 Task: Add Sprouts Organic Whole Chicken to the cart.
Action: Mouse moved to (21, 67)
Screenshot: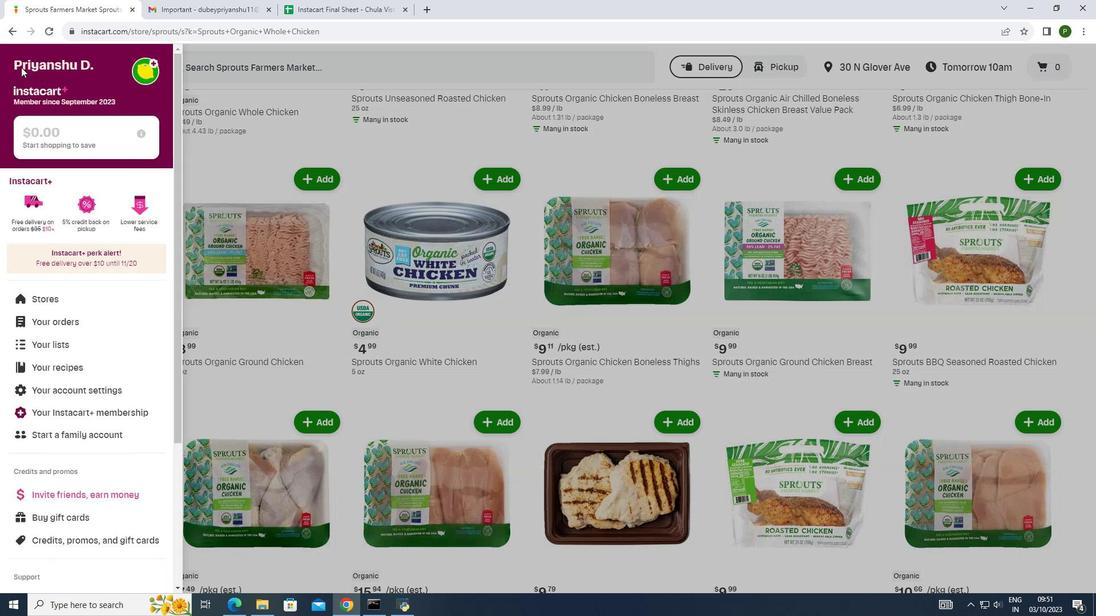 
Action: Mouse pressed left at (21, 67)
Screenshot: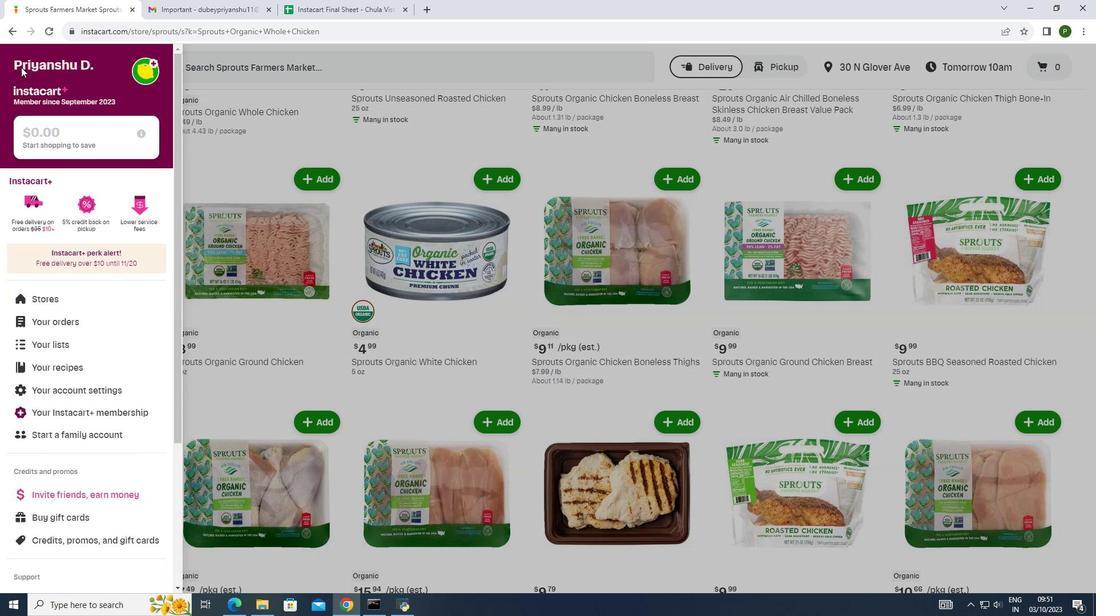 
Action: Mouse moved to (35, 290)
Screenshot: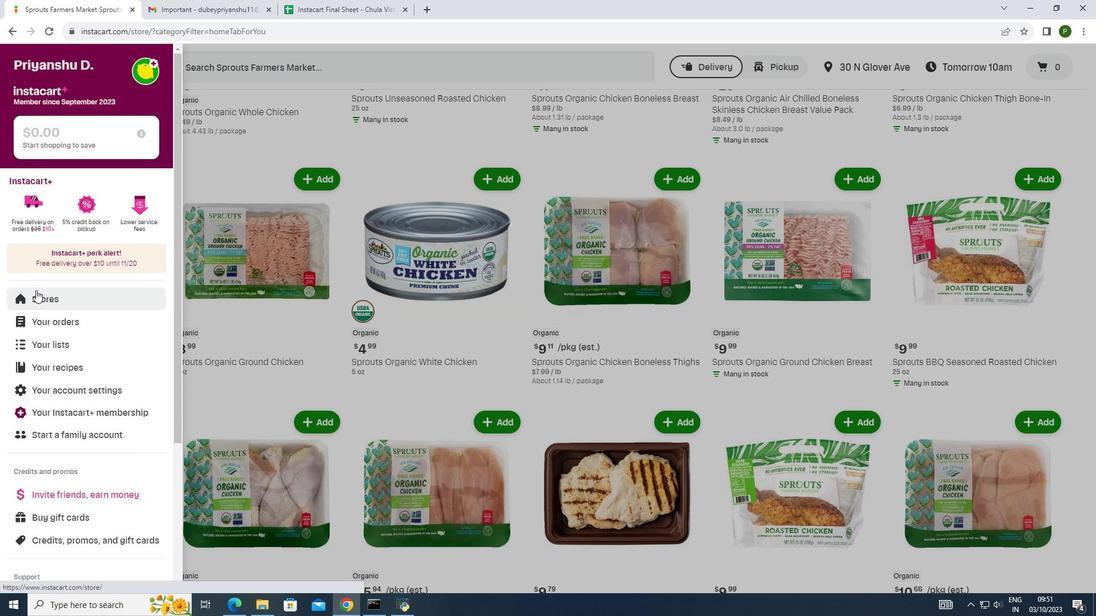 
Action: Mouse pressed left at (35, 290)
Screenshot: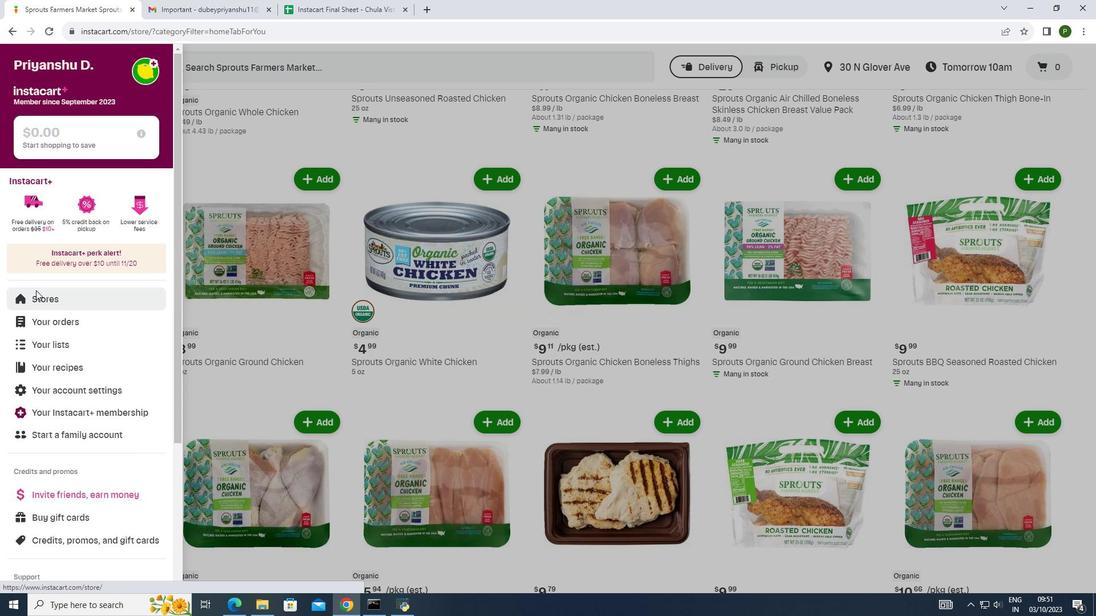 
Action: Mouse moved to (255, 111)
Screenshot: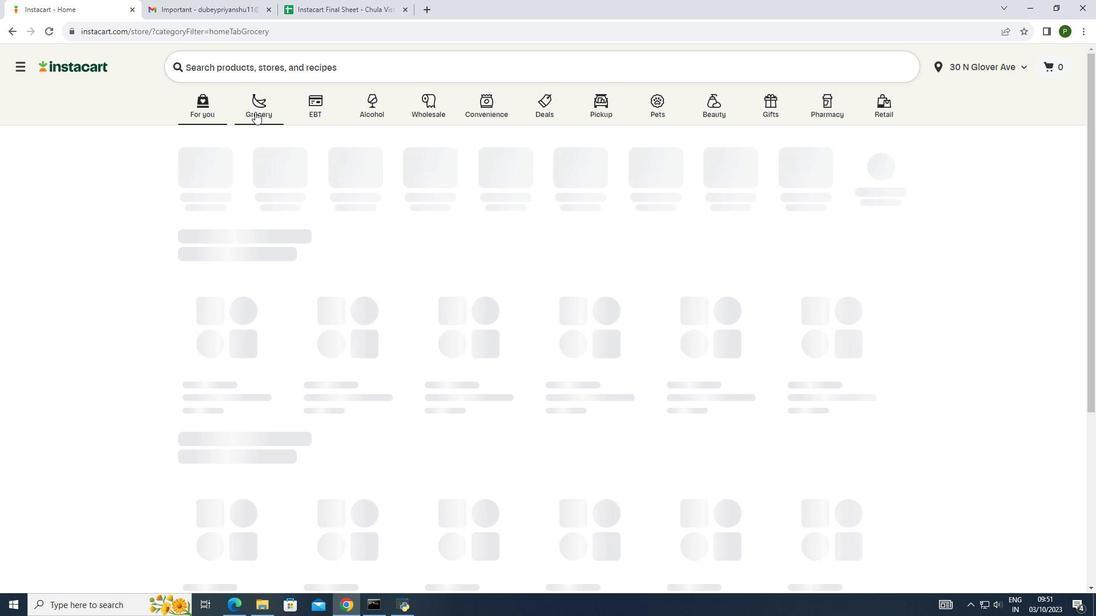 
Action: Mouse pressed left at (255, 111)
Screenshot: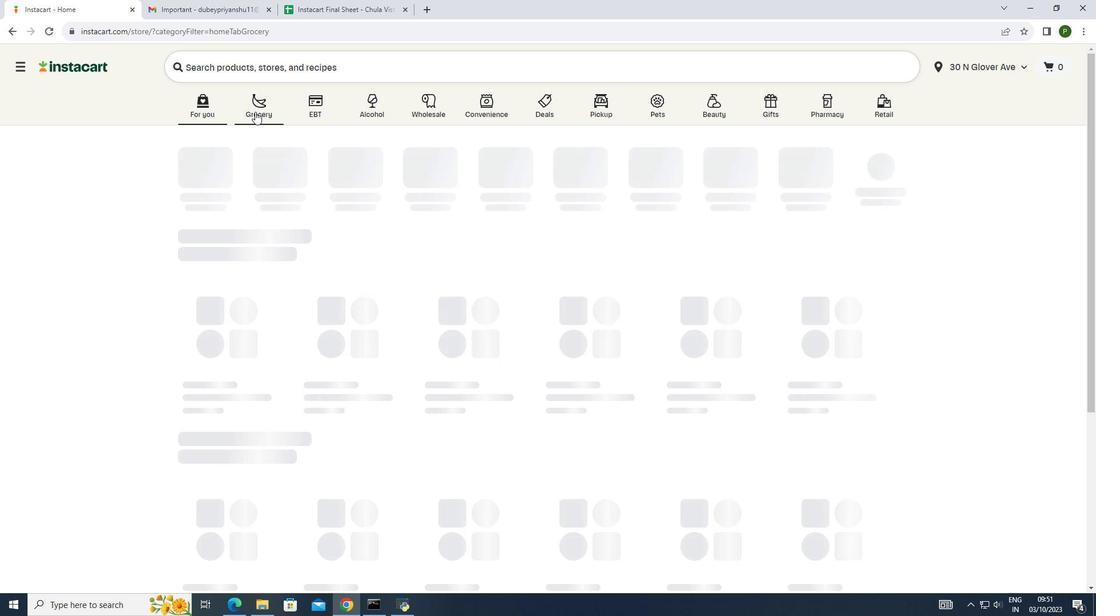 
Action: Mouse pressed left at (255, 111)
Screenshot: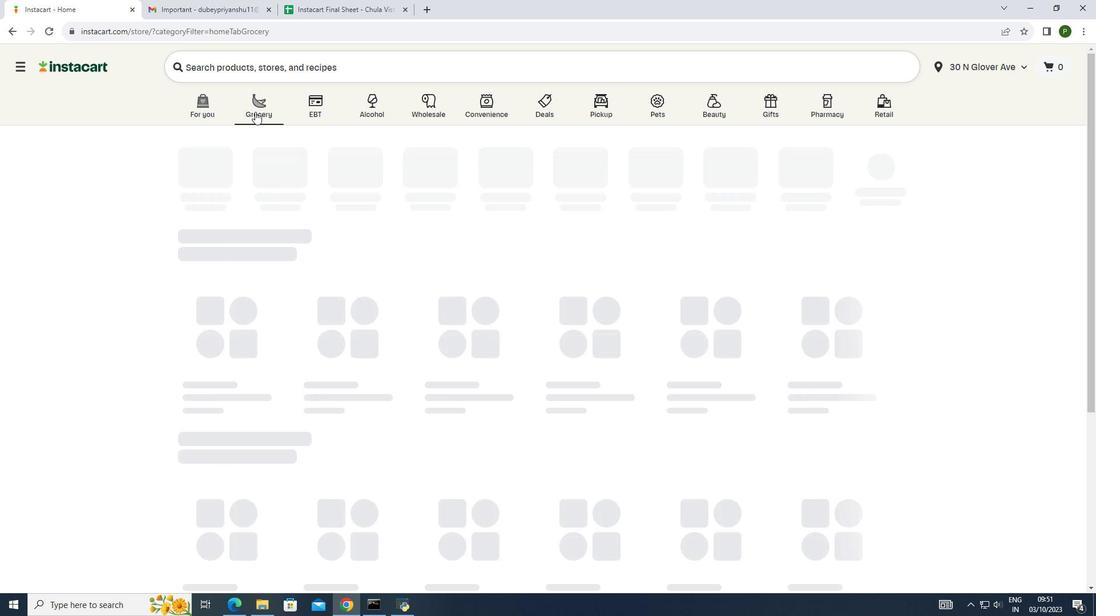 
Action: Mouse moved to (574, 178)
Screenshot: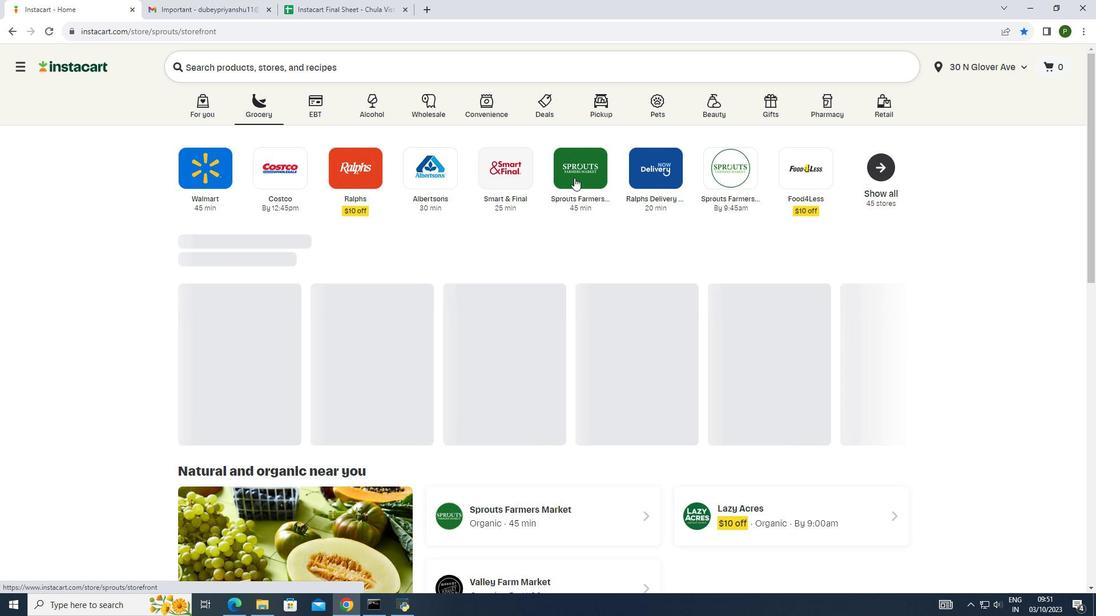 
Action: Mouse pressed left at (574, 178)
Screenshot: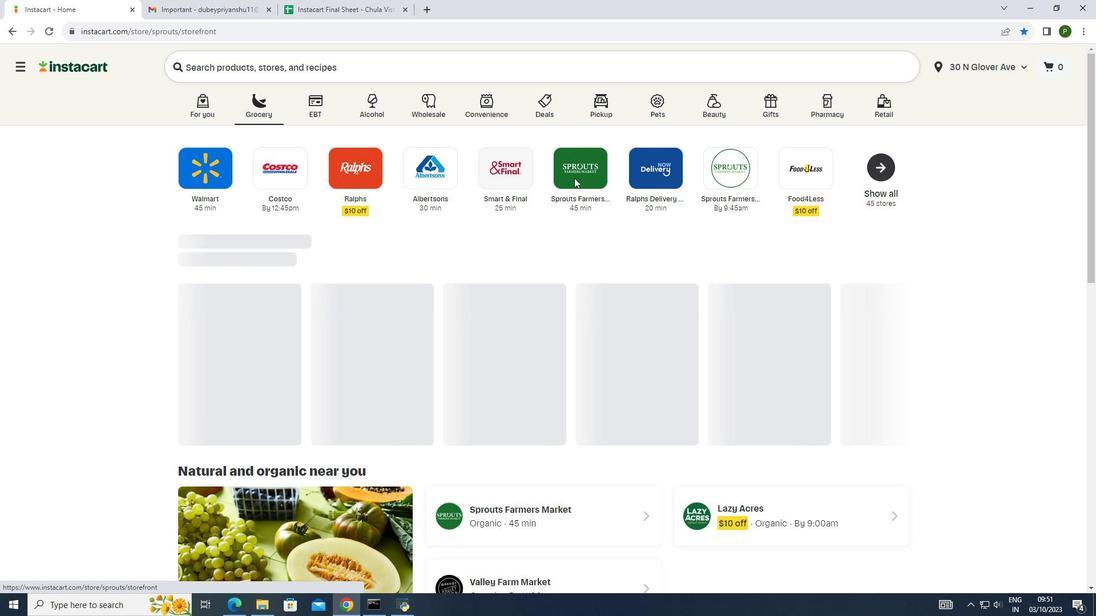 
Action: Mouse moved to (56, 302)
Screenshot: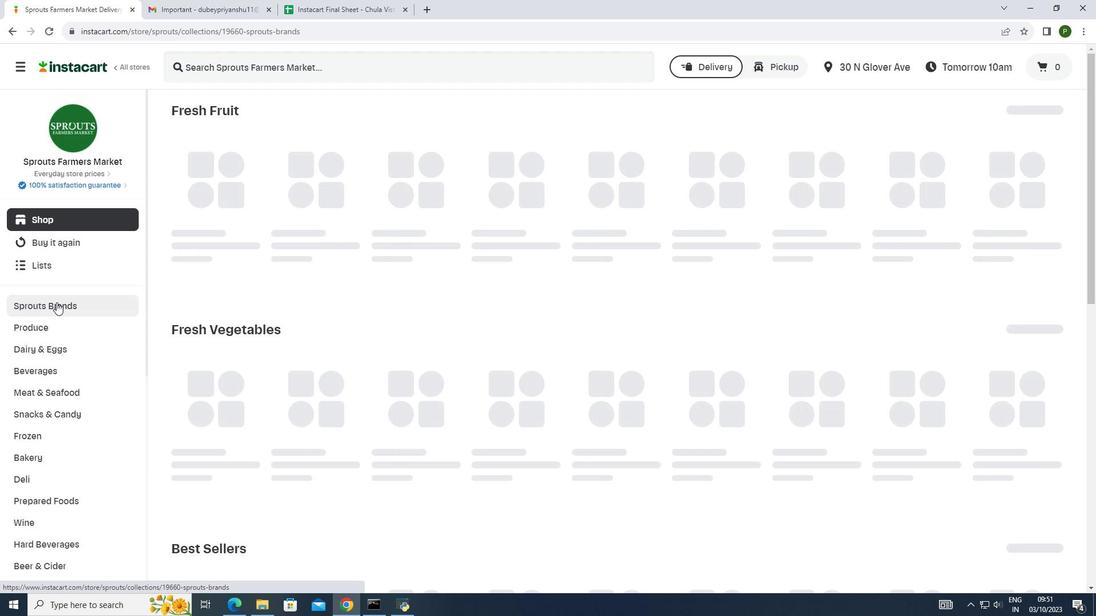 
Action: Mouse pressed left at (56, 302)
Screenshot: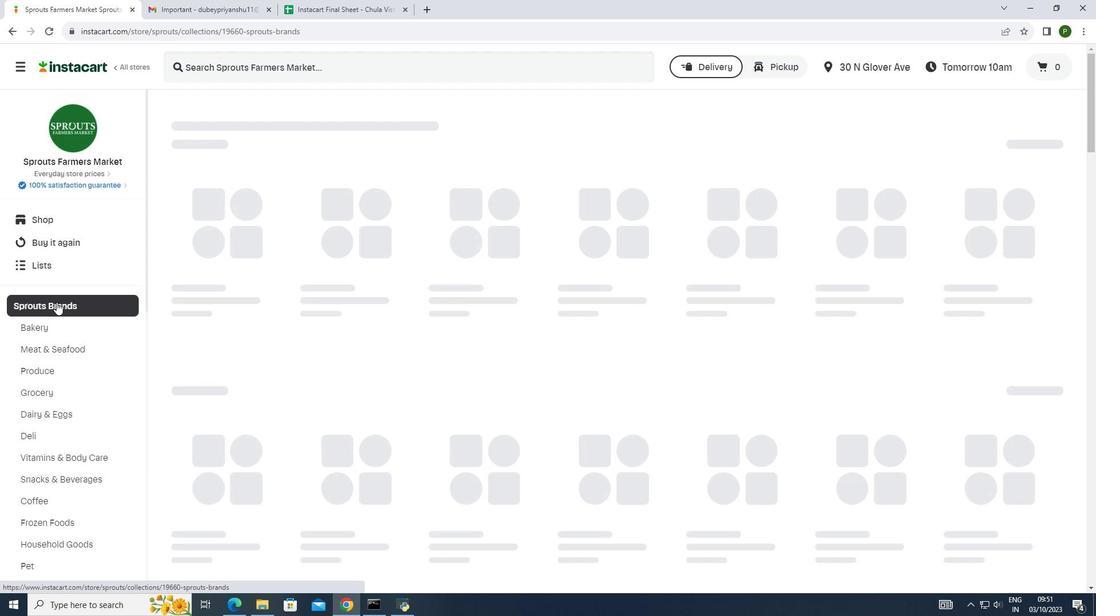 
Action: Mouse moved to (74, 346)
Screenshot: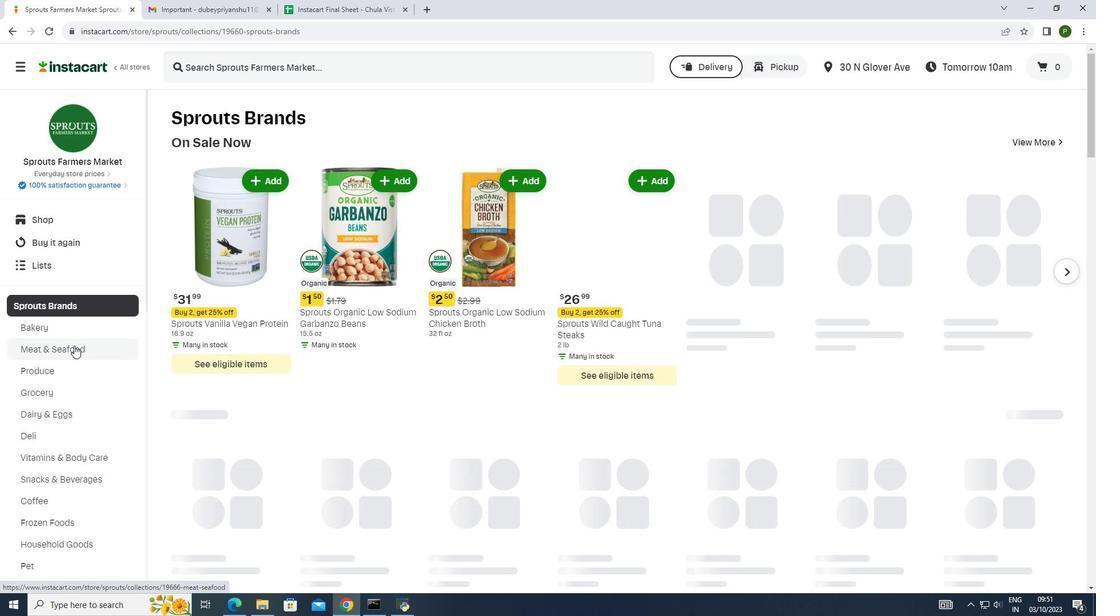 
Action: Mouse pressed left at (74, 346)
Screenshot: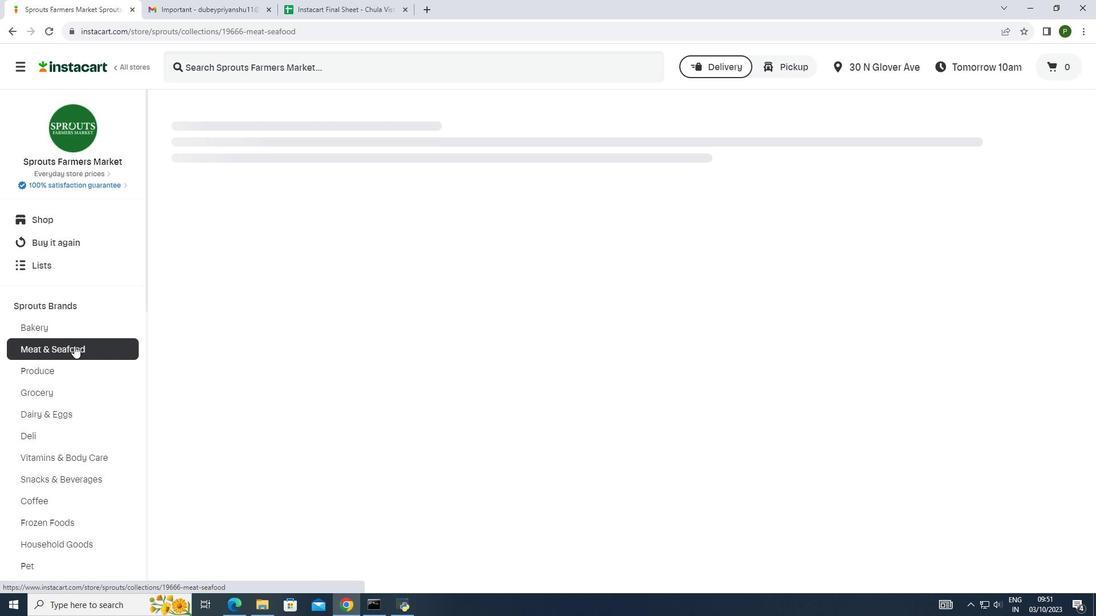 
Action: Mouse moved to (254, 245)
Screenshot: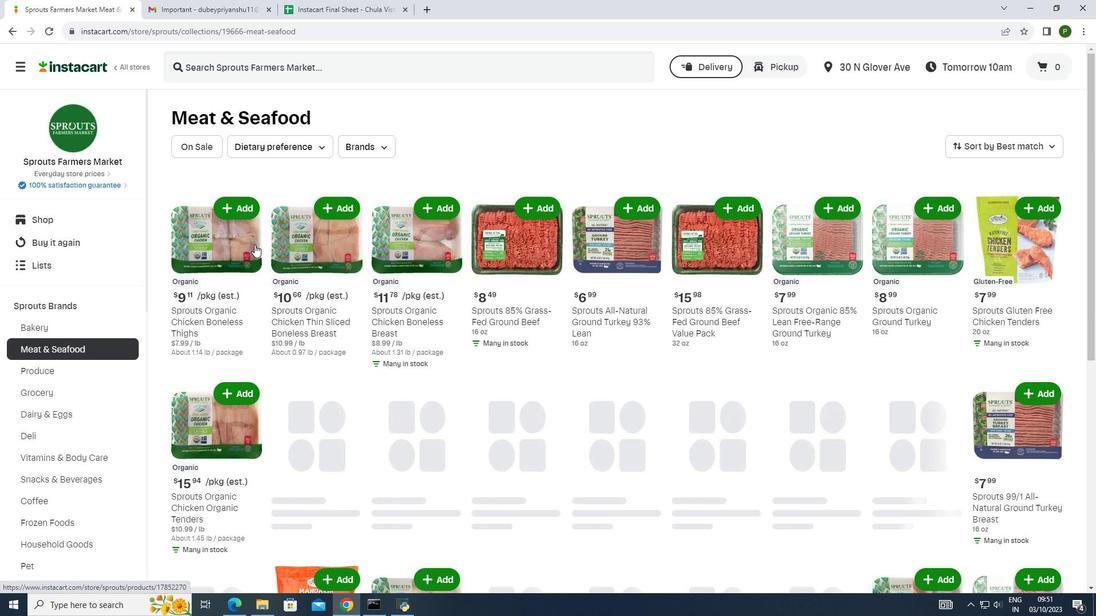
Action: Mouse scrolled (254, 244) with delta (0, 0)
Screenshot: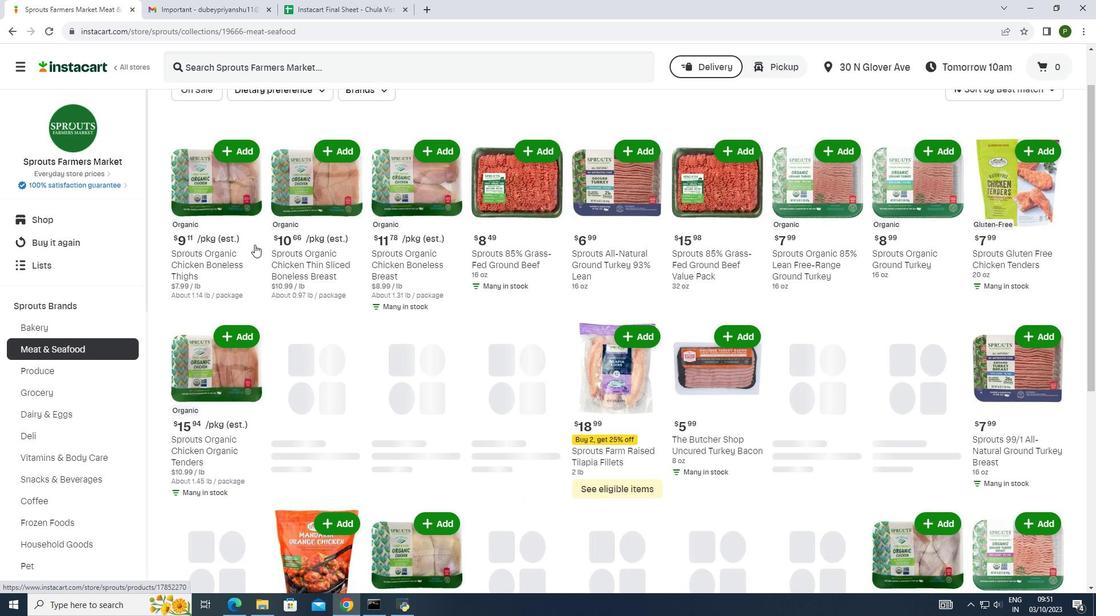 
Action: Mouse moved to (254, 245)
Screenshot: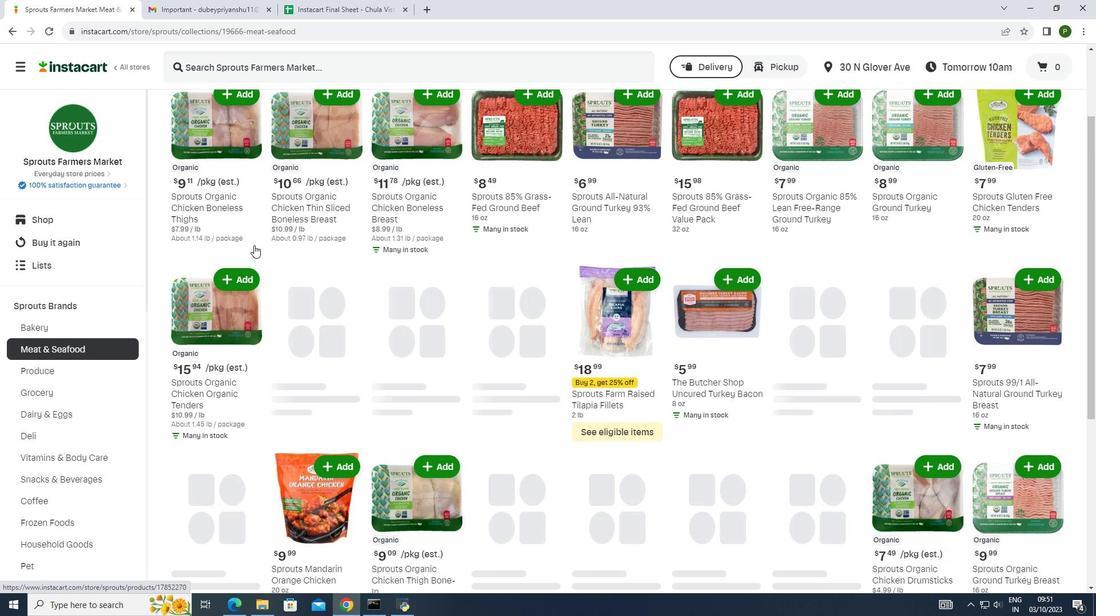 
Action: Mouse scrolled (254, 245) with delta (0, 0)
Screenshot: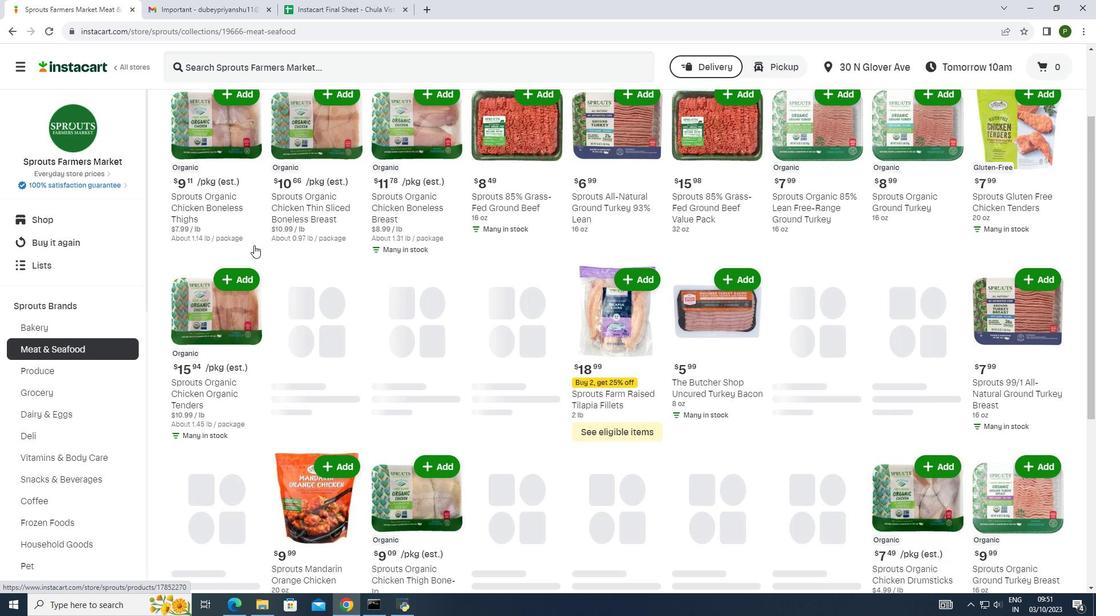 
Action: Mouse scrolled (254, 245) with delta (0, 0)
Screenshot: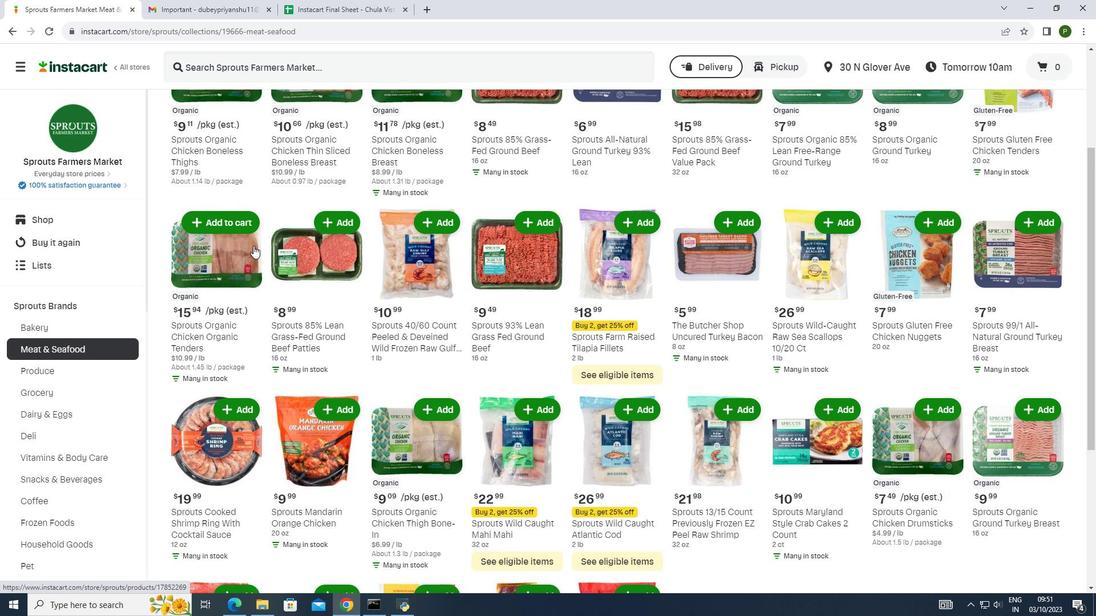
Action: Mouse moved to (253, 246)
Screenshot: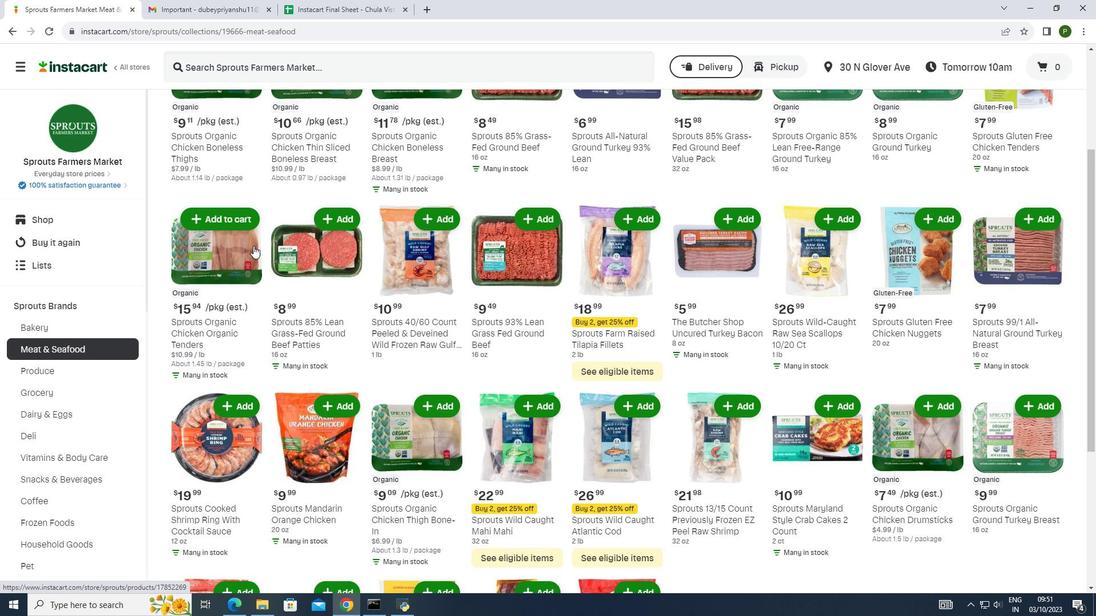 
Action: Mouse scrolled (253, 245) with delta (0, 0)
Screenshot: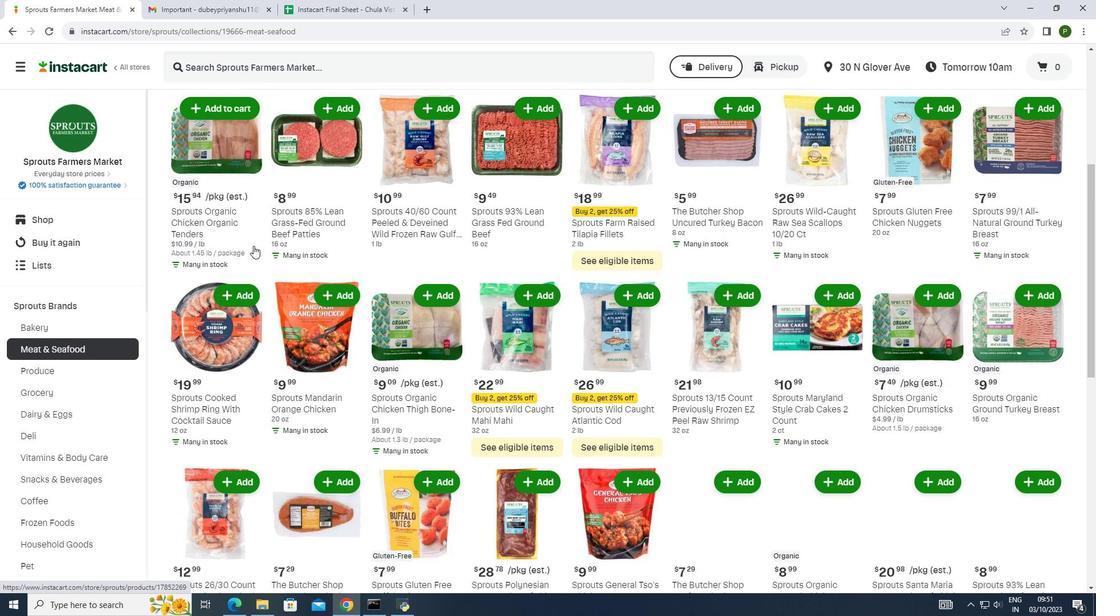 
Action: Mouse scrolled (253, 245) with delta (0, 0)
Screenshot: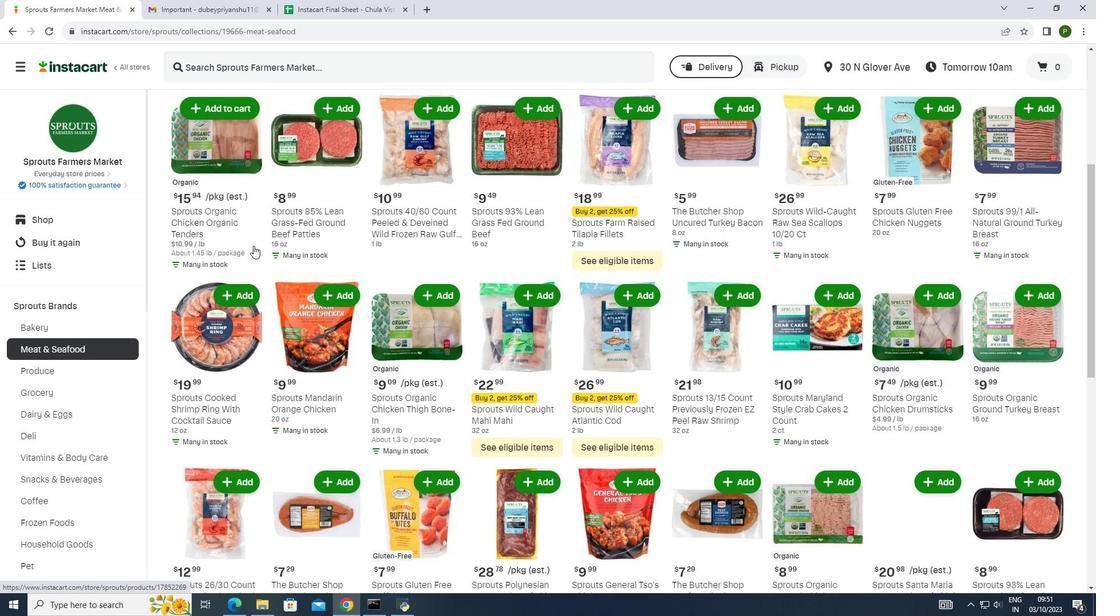 
Action: Mouse scrolled (253, 245) with delta (0, 0)
Screenshot: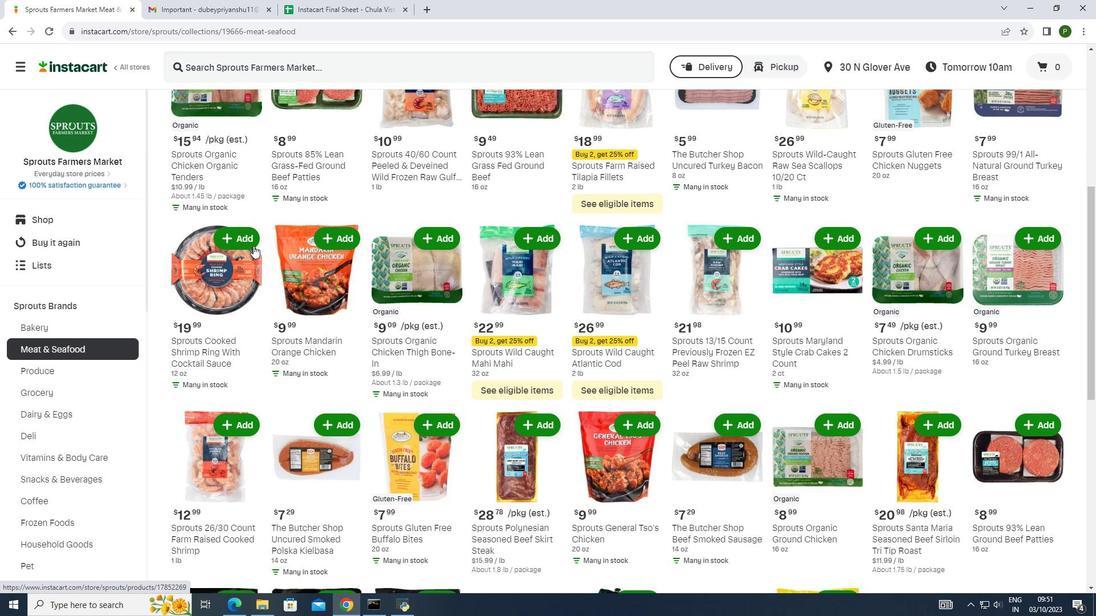 
Action: Mouse scrolled (253, 245) with delta (0, 0)
Screenshot: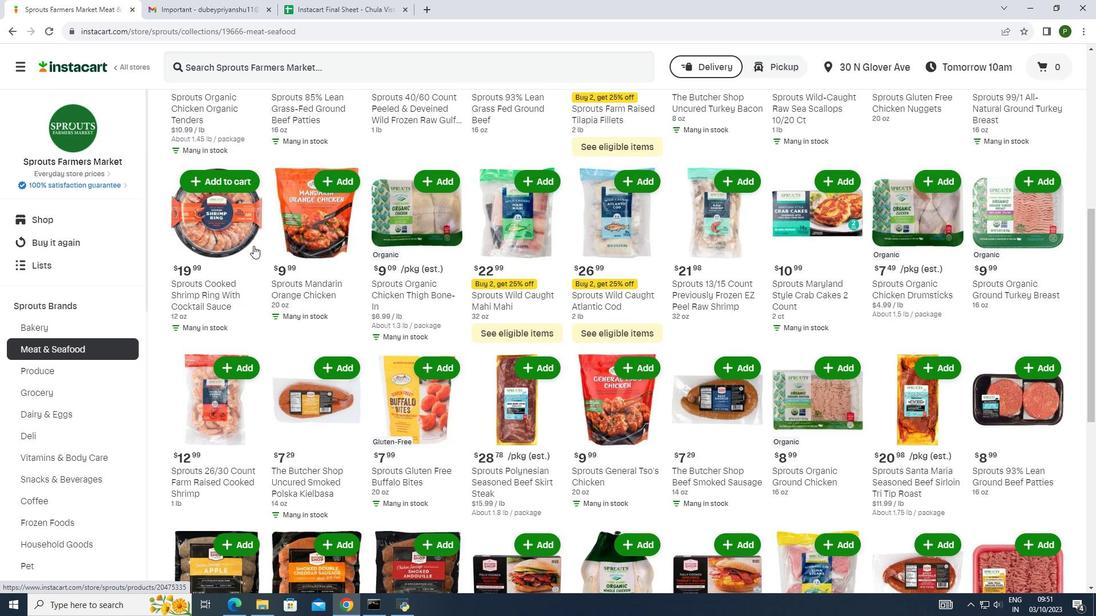 
Action: Mouse scrolled (253, 245) with delta (0, 0)
Screenshot: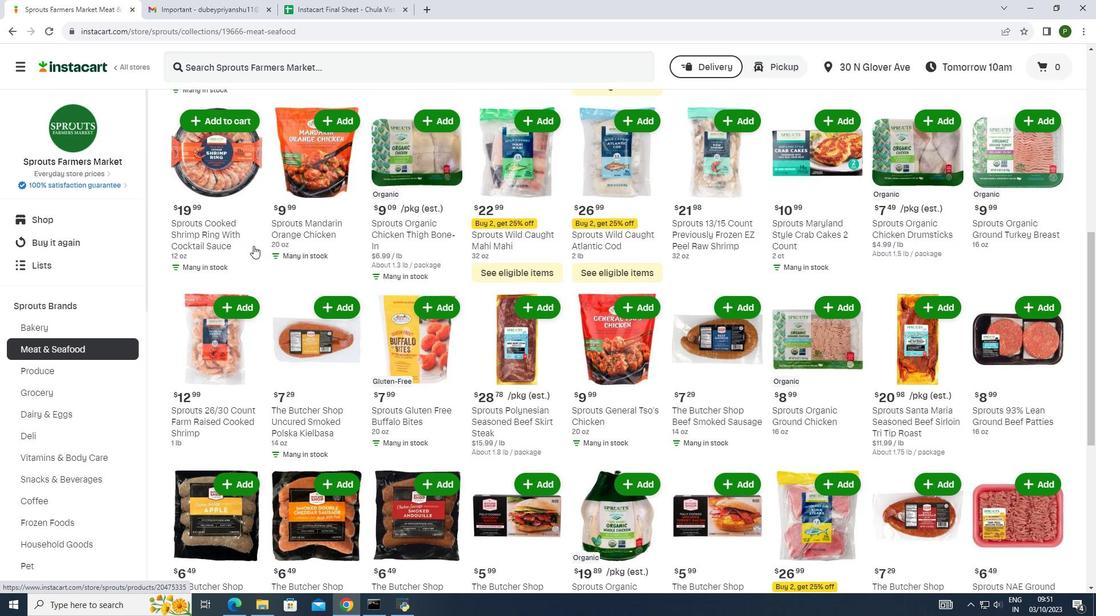 
Action: Mouse scrolled (253, 245) with delta (0, 0)
Screenshot: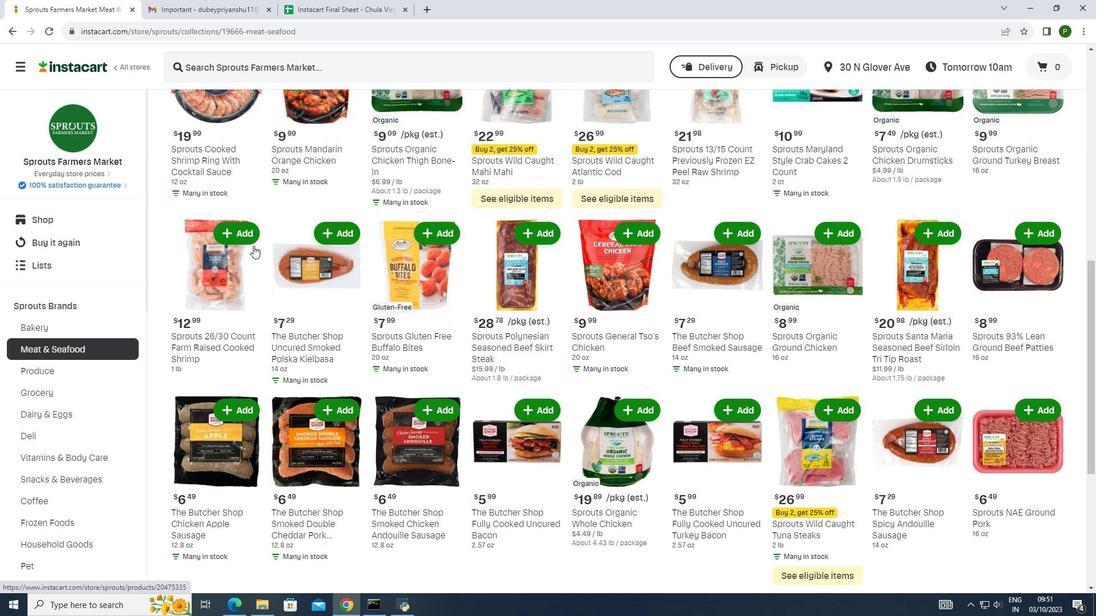 
Action: Mouse scrolled (253, 245) with delta (0, 0)
Screenshot: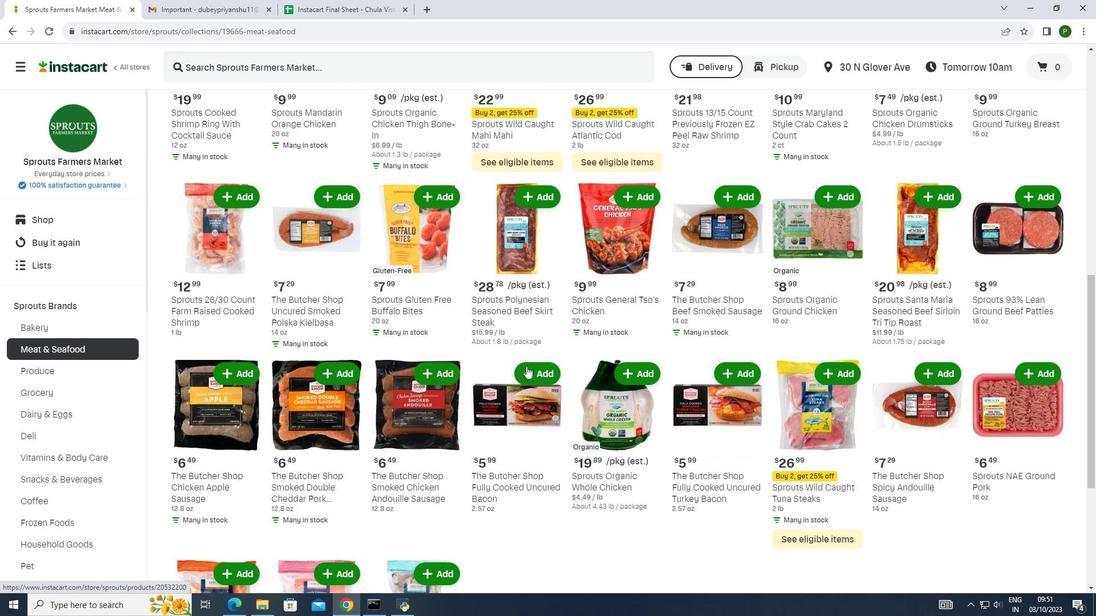 
Action: Mouse moved to (626, 373)
Screenshot: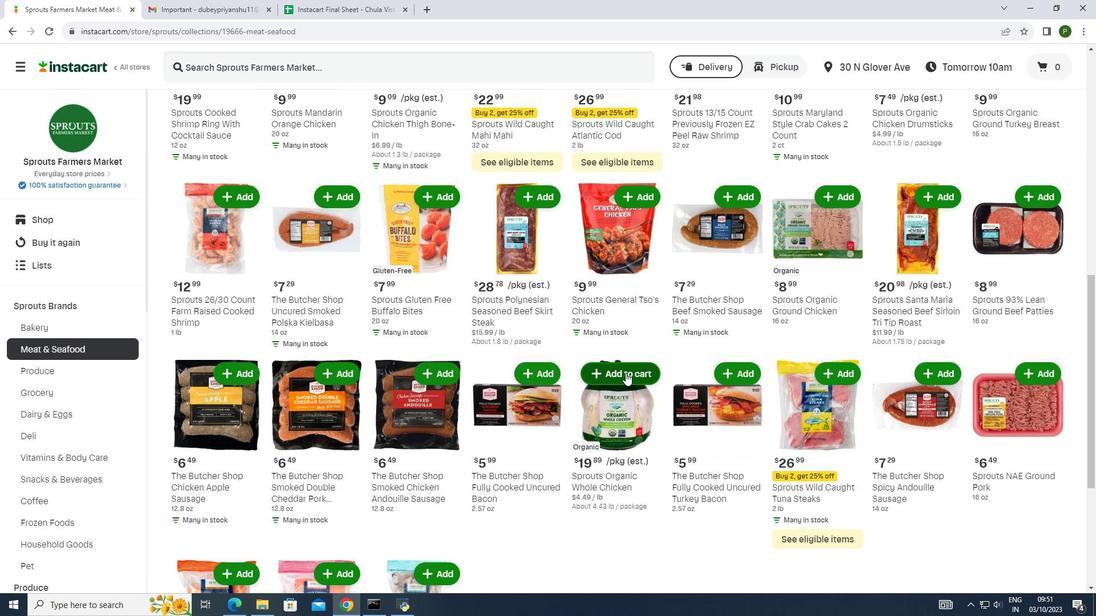 
Action: Mouse pressed left at (626, 373)
Screenshot: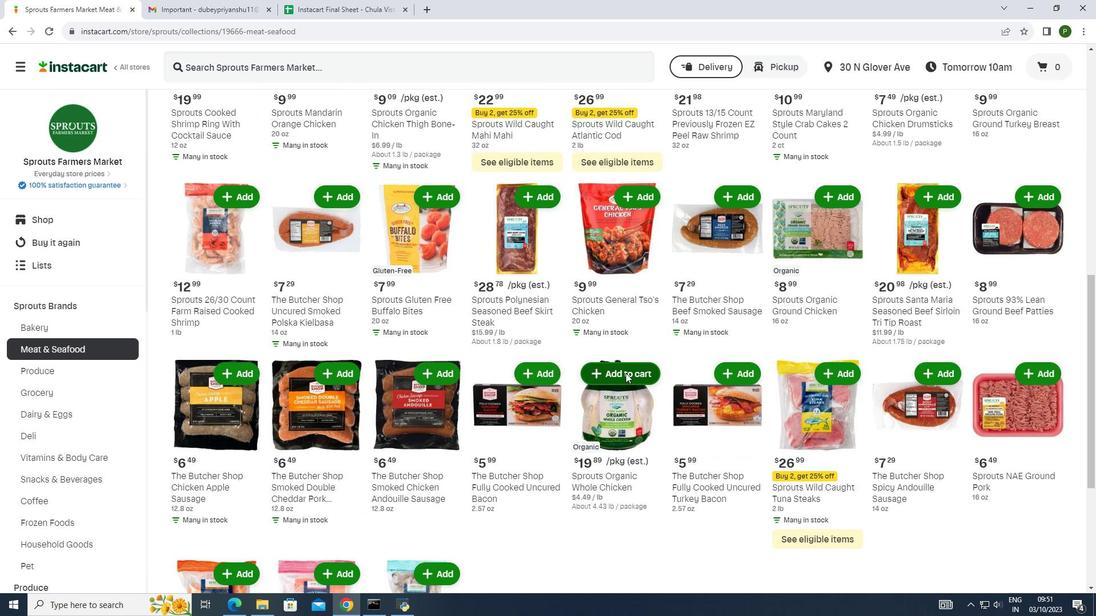 
Action: Mouse moved to (572, 389)
Screenshot: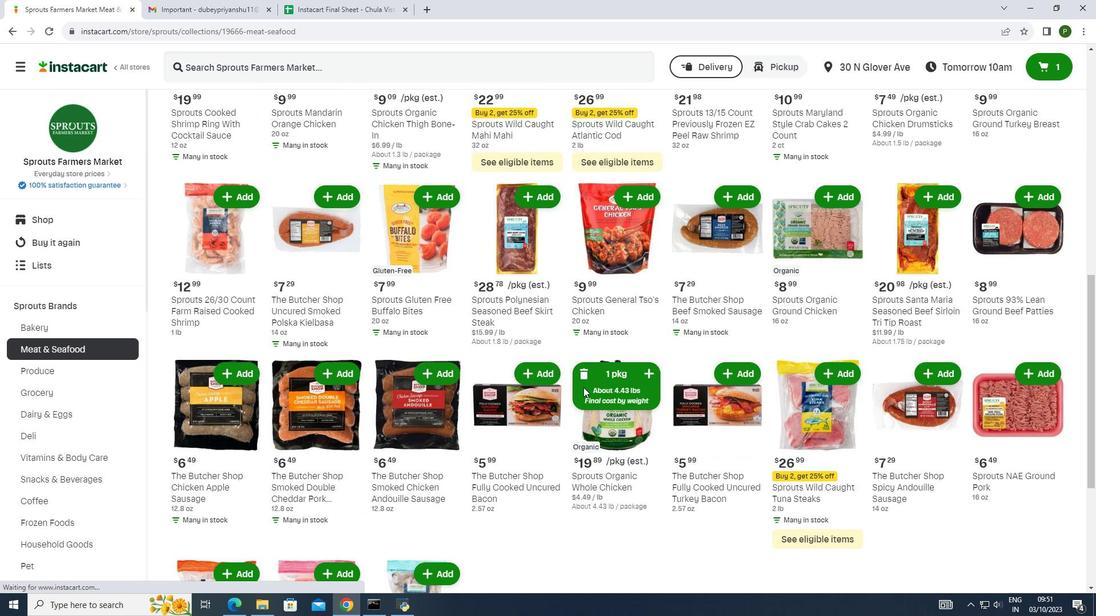 
